 Task: Click reset in search with filters.
Action: Mouse moved to (663, 87)
Screenshot: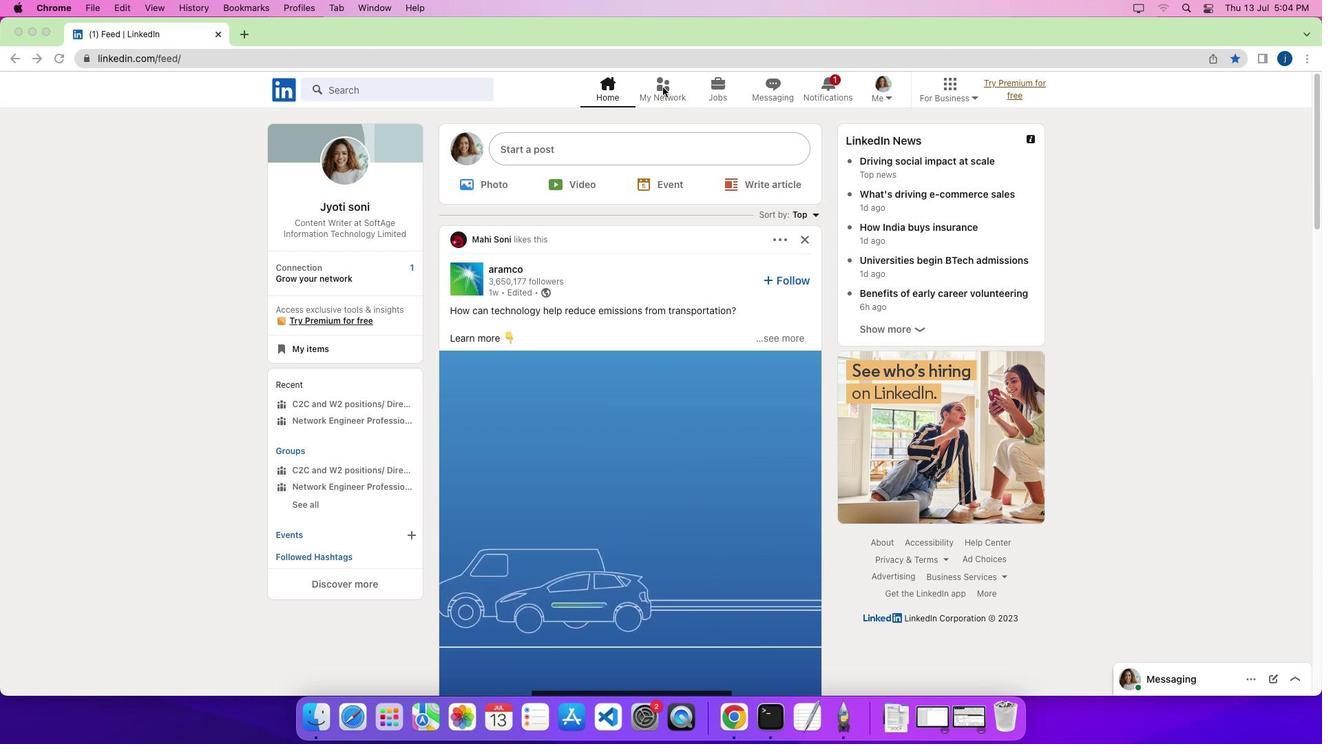
Action: Mouse pressed left at (663, 87)
Screenshot: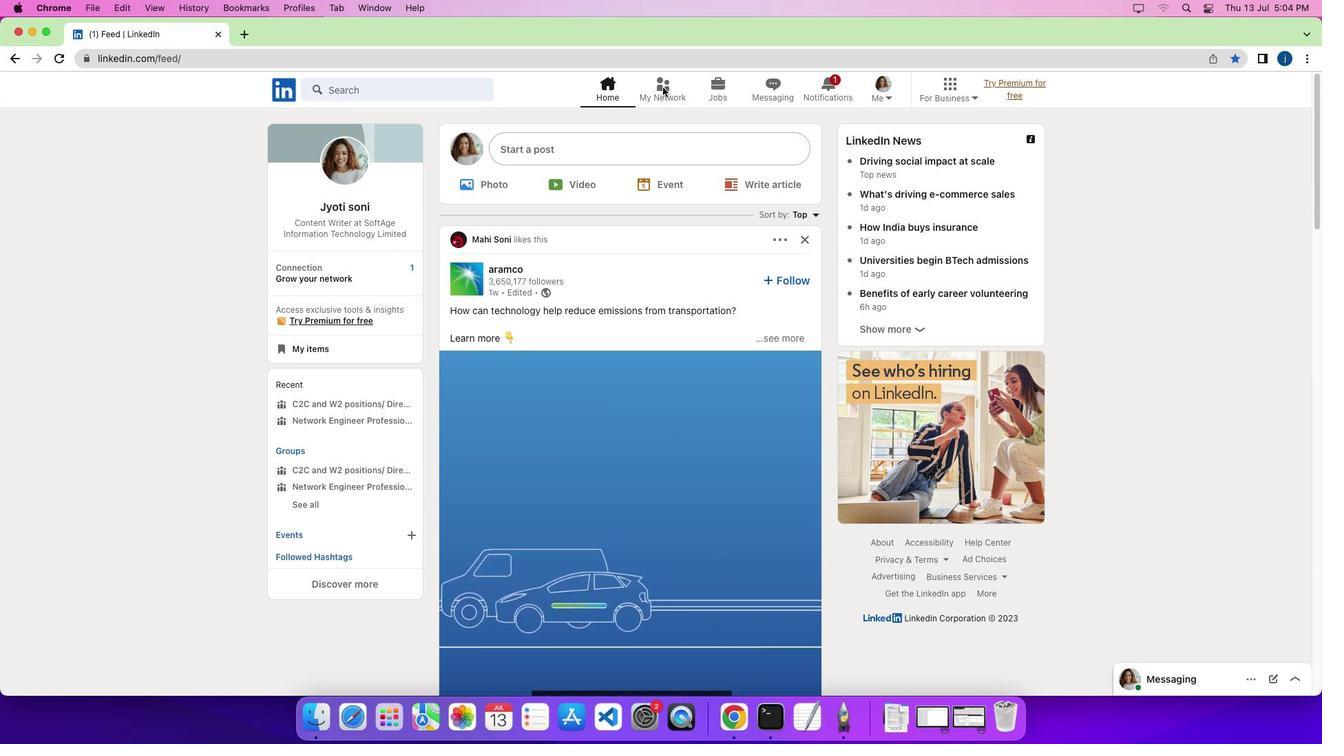 
Action: Mouse pressed left at (663, 87)
Screenshot: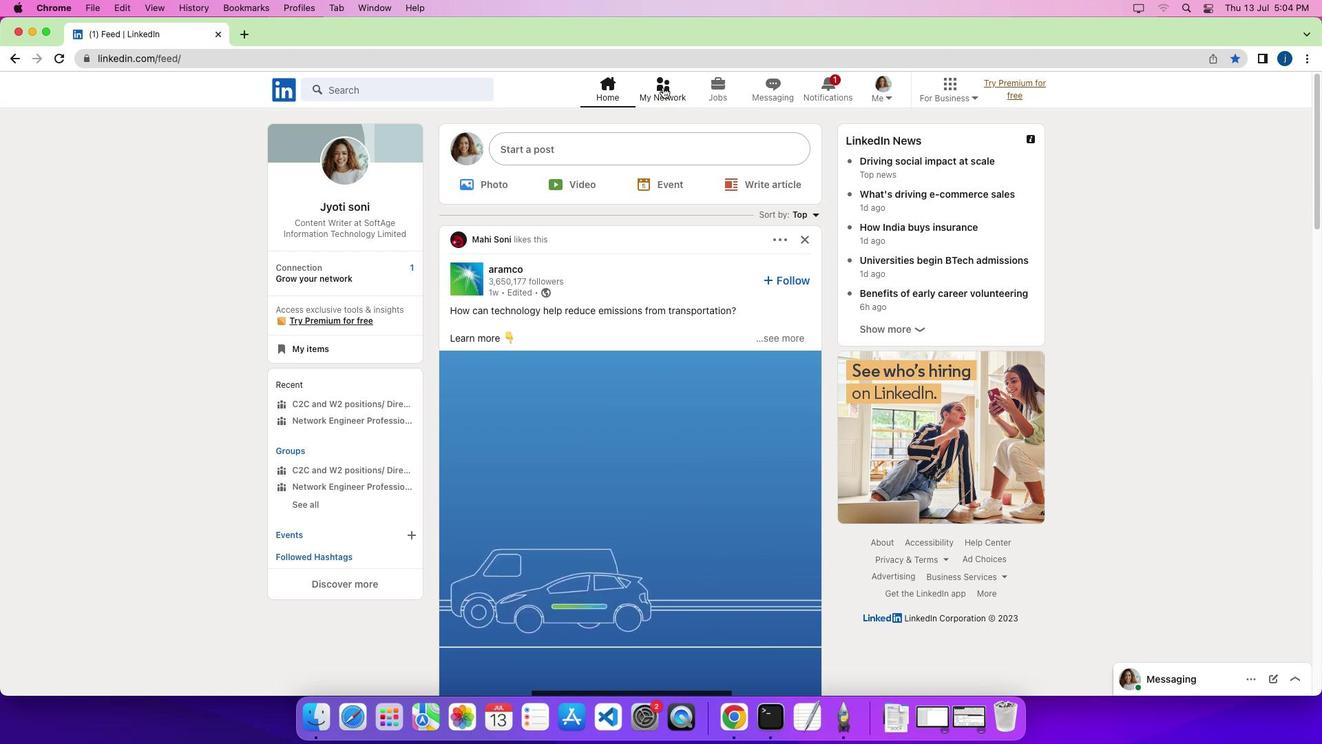 
Action: Mouse moved to (425, 173)
Screenshot: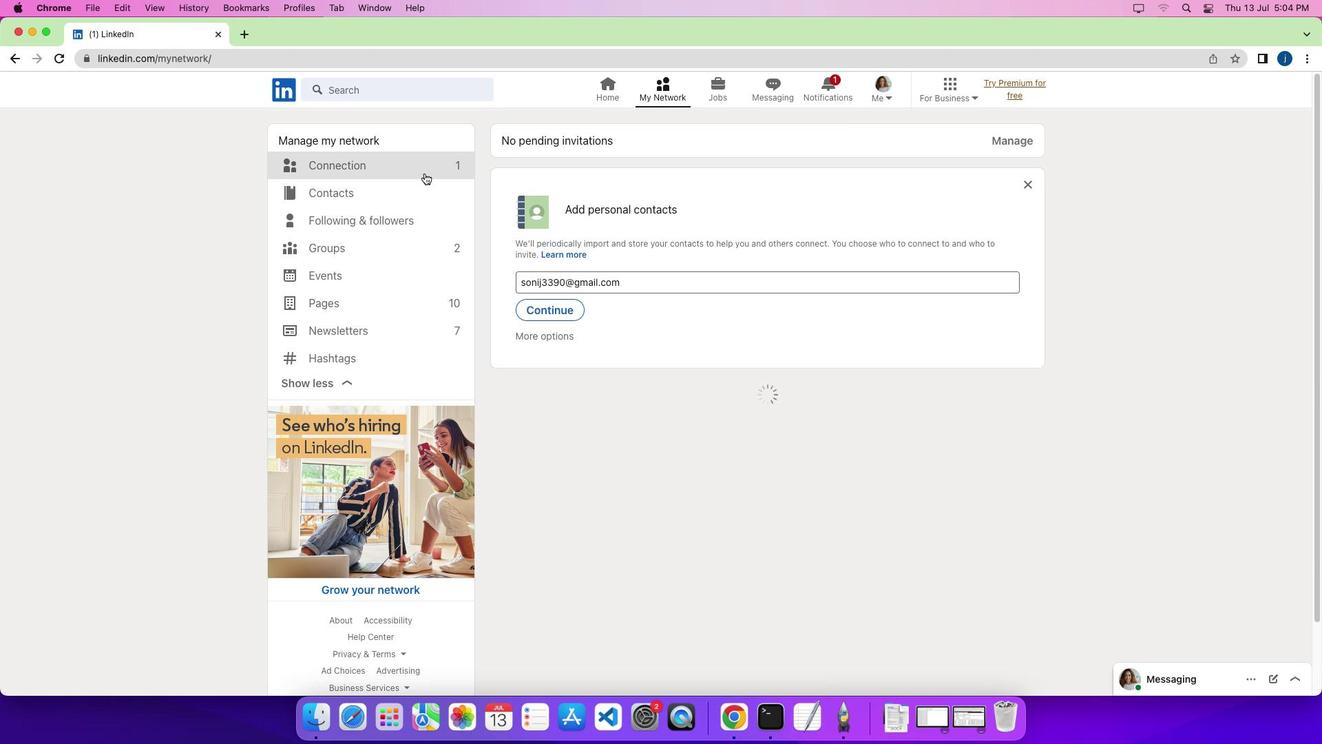 
Action: Mouse pressed left at (425, 173)
Screenshot: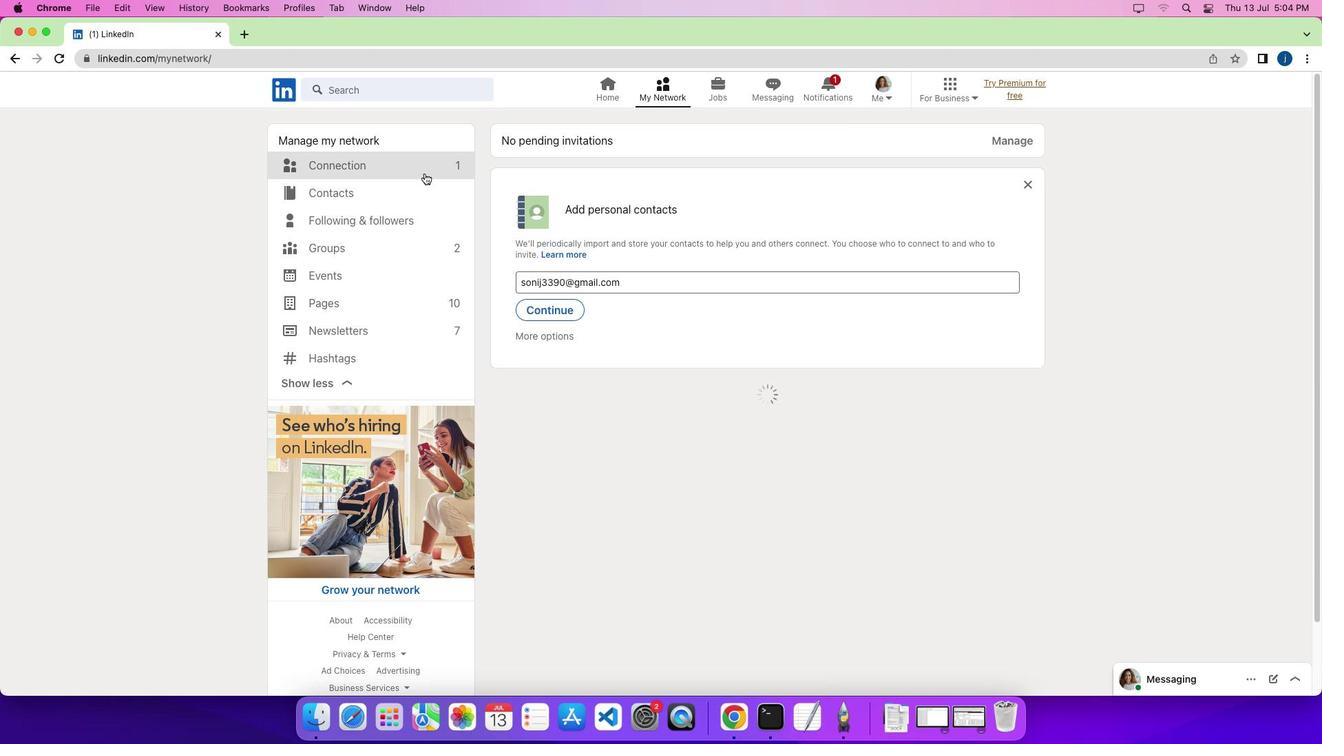 
Action: Mouse moved to (371, 161)
Screenshot: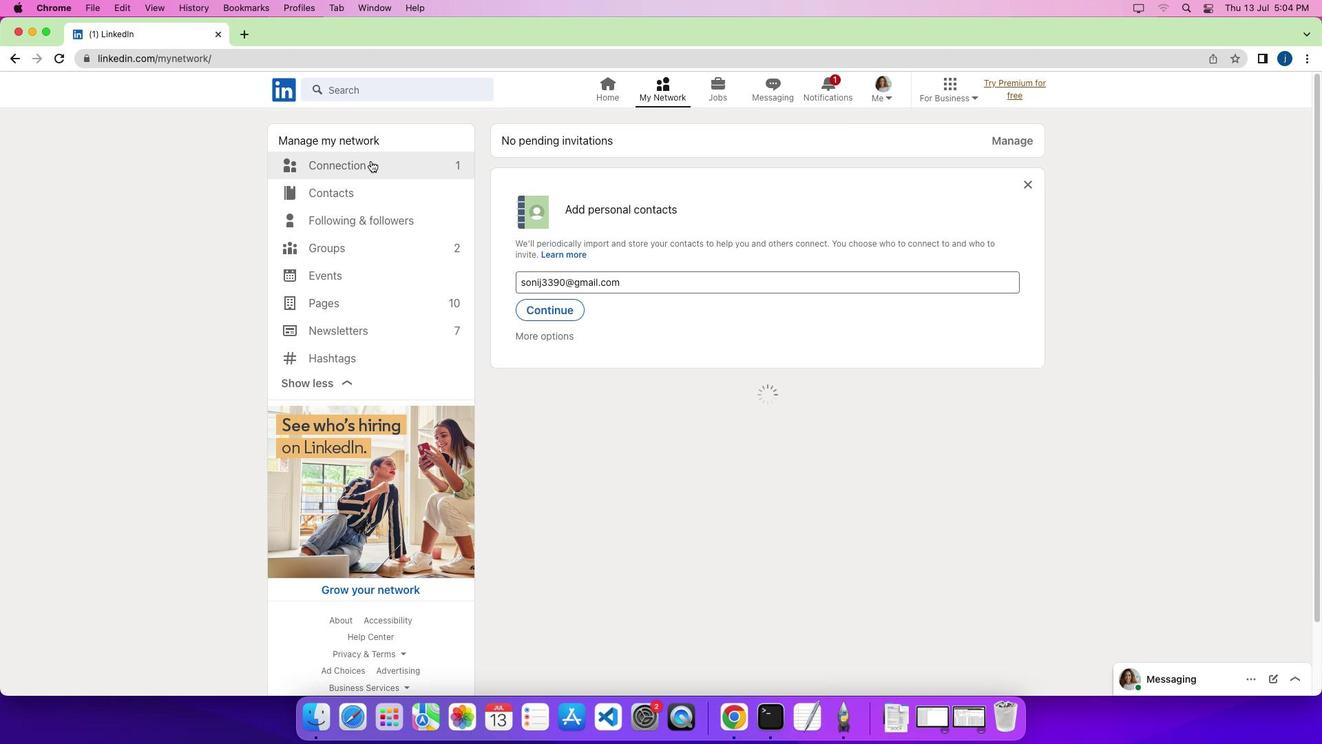 
Action: Mouse pressed left at (371, 161)
Screenshot: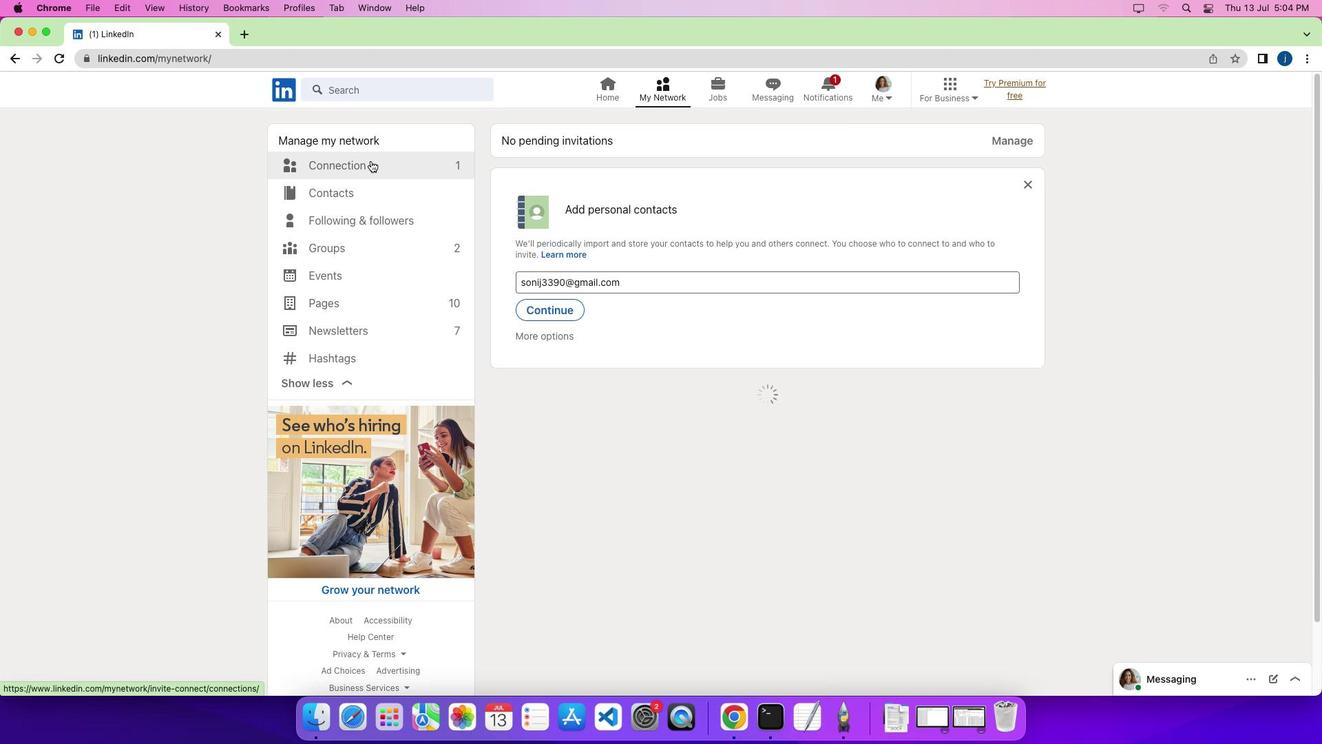 
Action: Mouse moved to (790, 163)
Screenshot: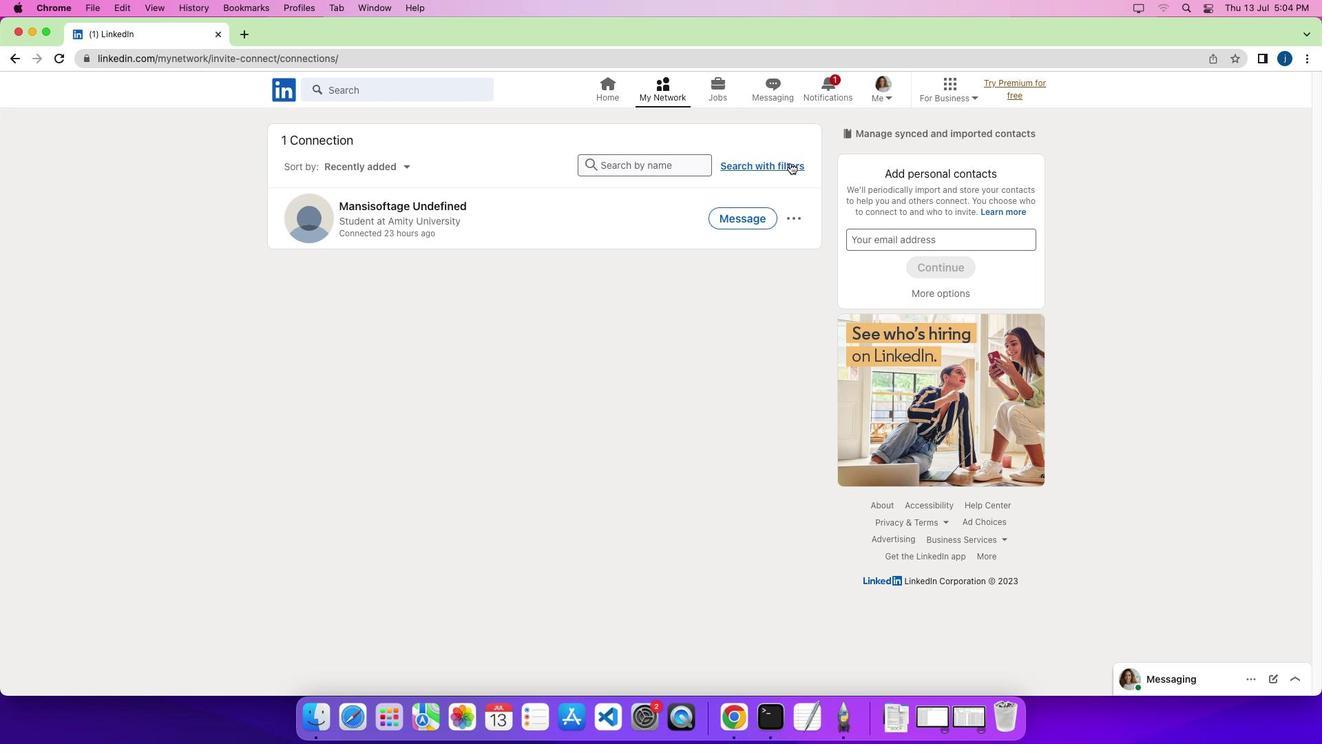 
Action: Mouse pressed left at (790, 163)
Screenshot: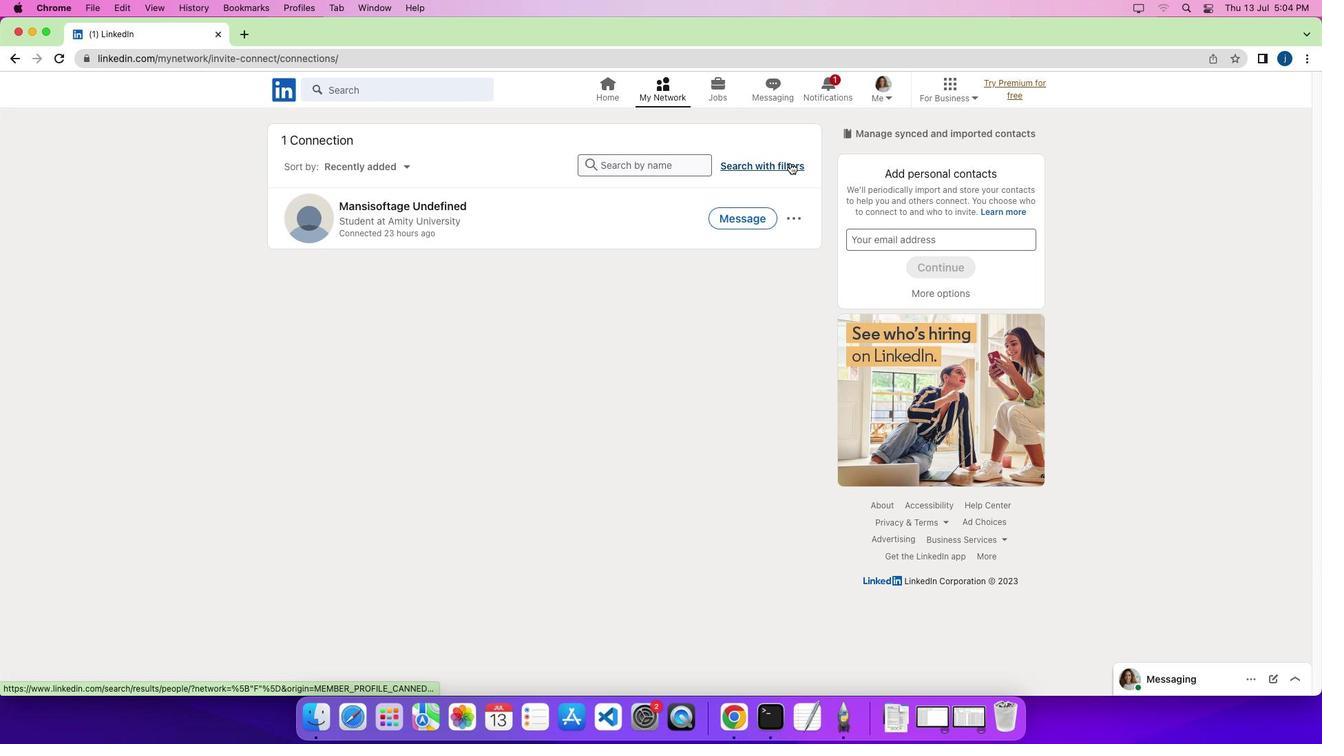 
Action: Mouse moved to (724, 126)
Screenshot: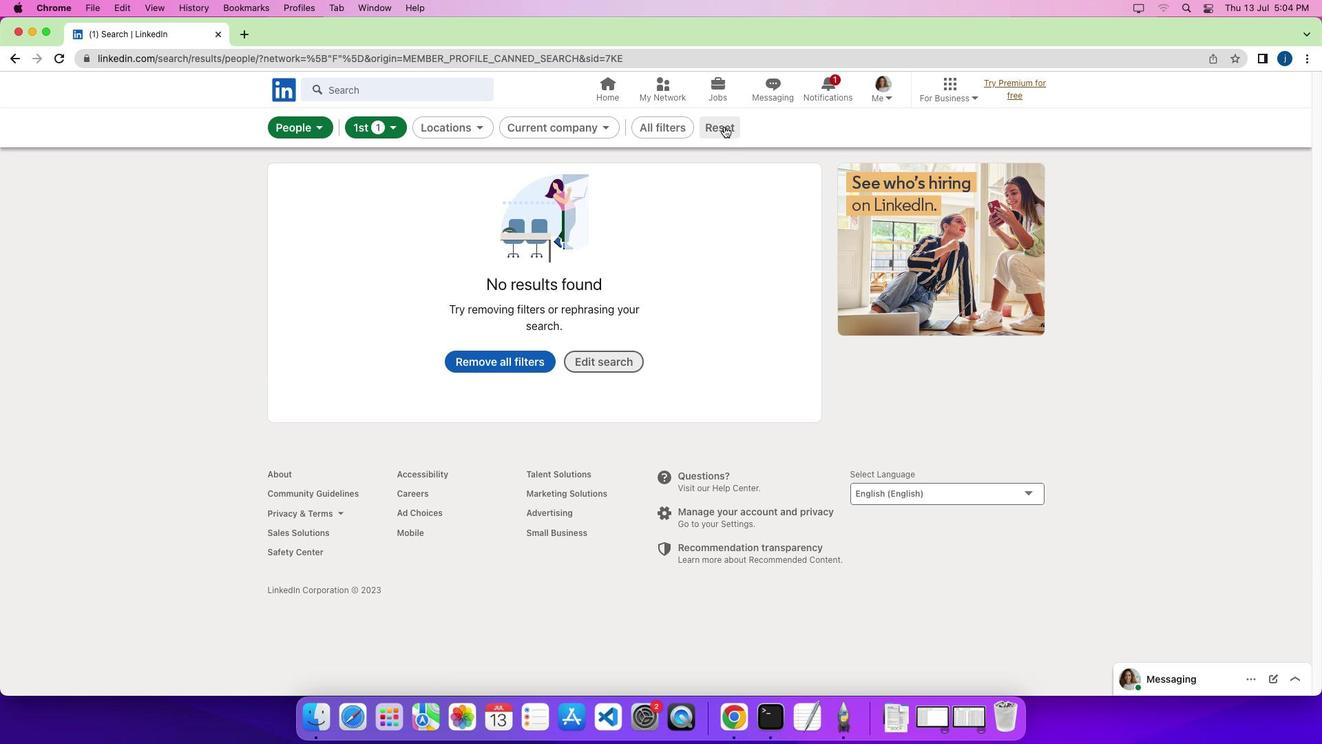 
Action: Mouse pressed left at (724, 126)
Screenshot: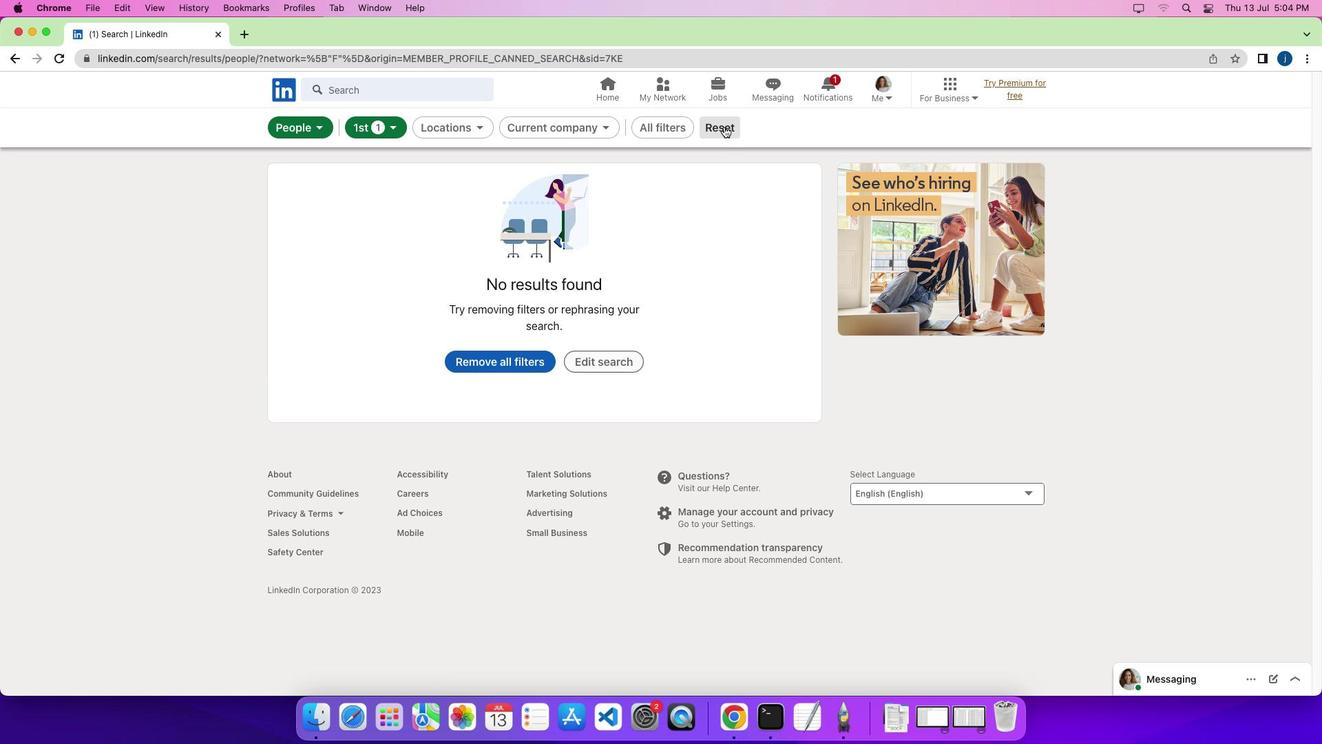 
Action: Mouse moved to (745, 212)
Screenshot: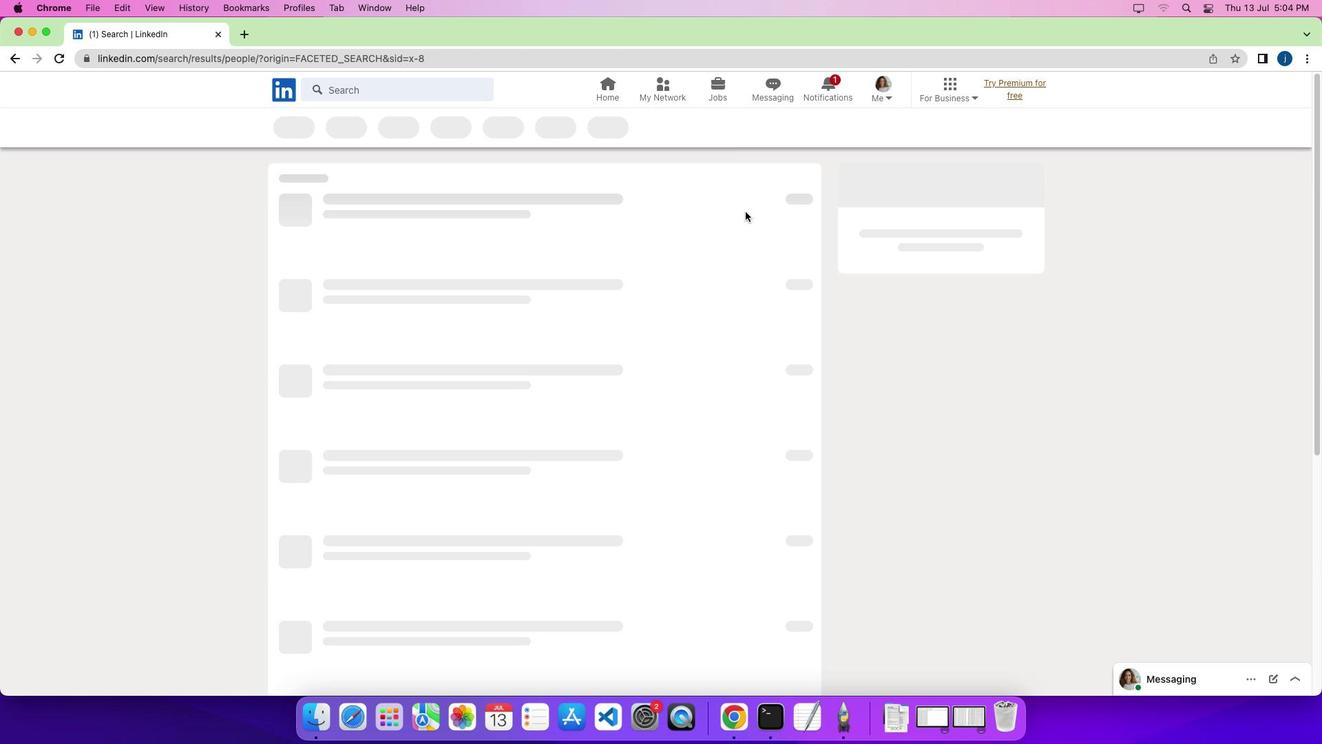
